 Task: Look for products in the category "Beef" from the brand "Dakota".
Action: Mouse moved to (15, 88)
Screenshot: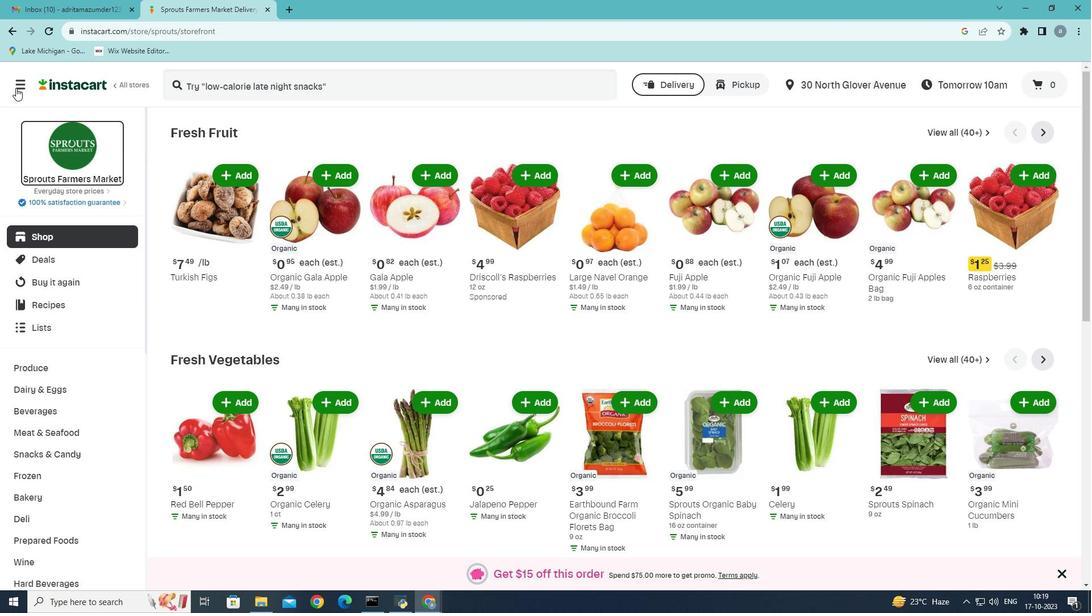 
Action: Mouse pressed left at (15, 88)
Screenshot: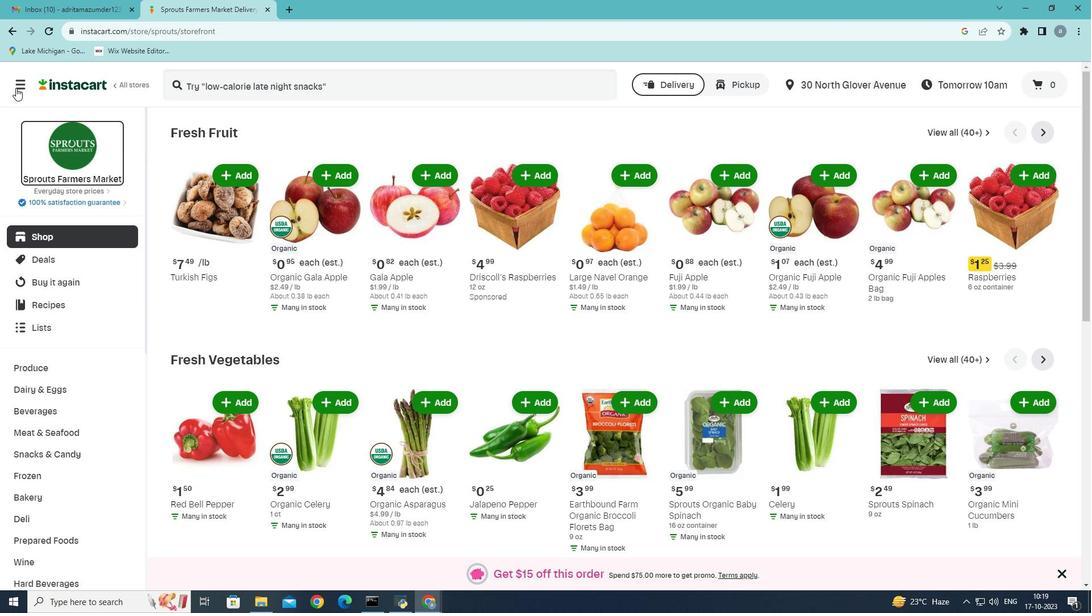 
Action: Mouse moved to (55, 327)
Screenshot: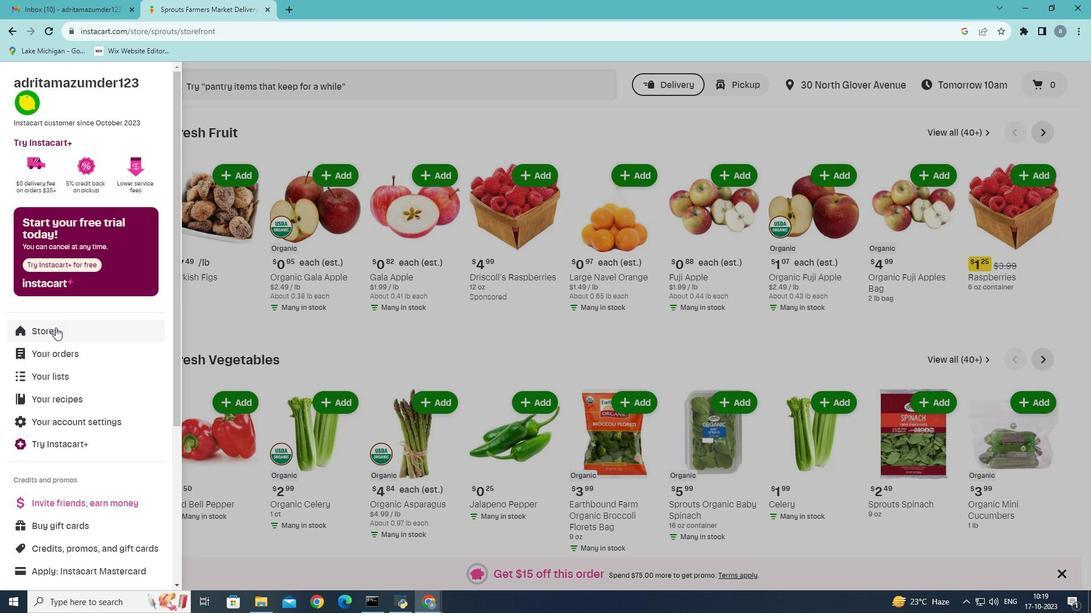 
Action: Mouse pressed left at (55, 327)
Screenshot: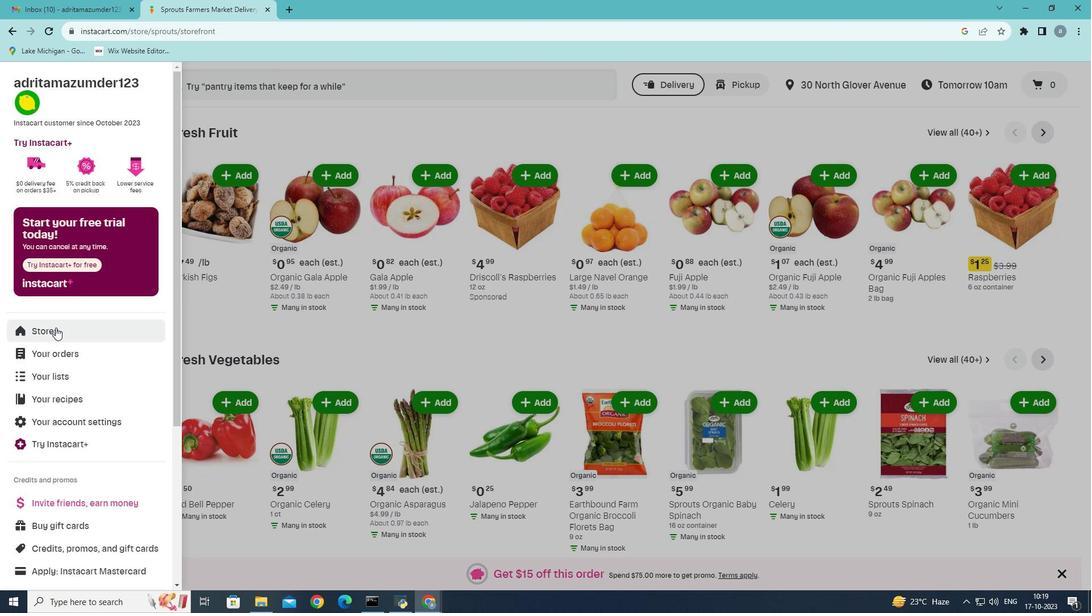 
Action: Mouse moved to (259, 115)
Screenshot: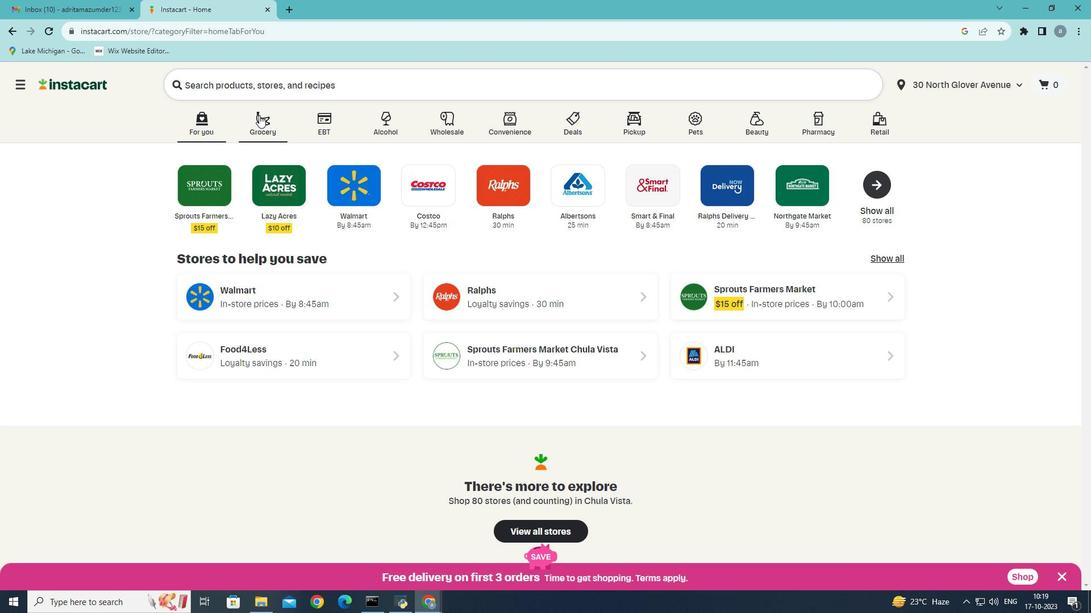 
Action: Mouse pressed left at (259, 115)
Screenshot: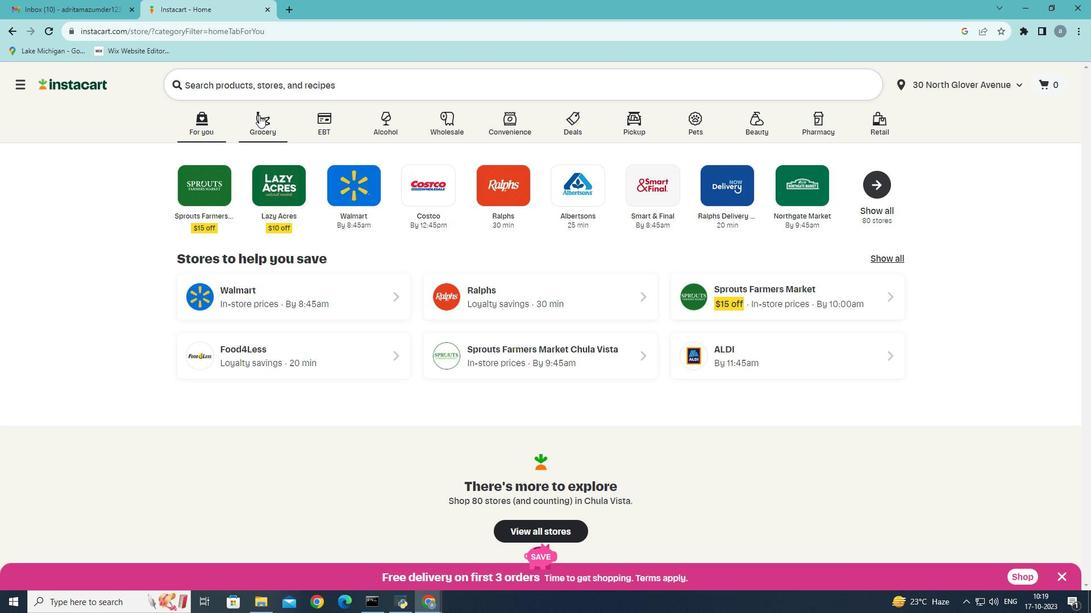 
Action: Mouse moved to (700, 246)
Screenshot: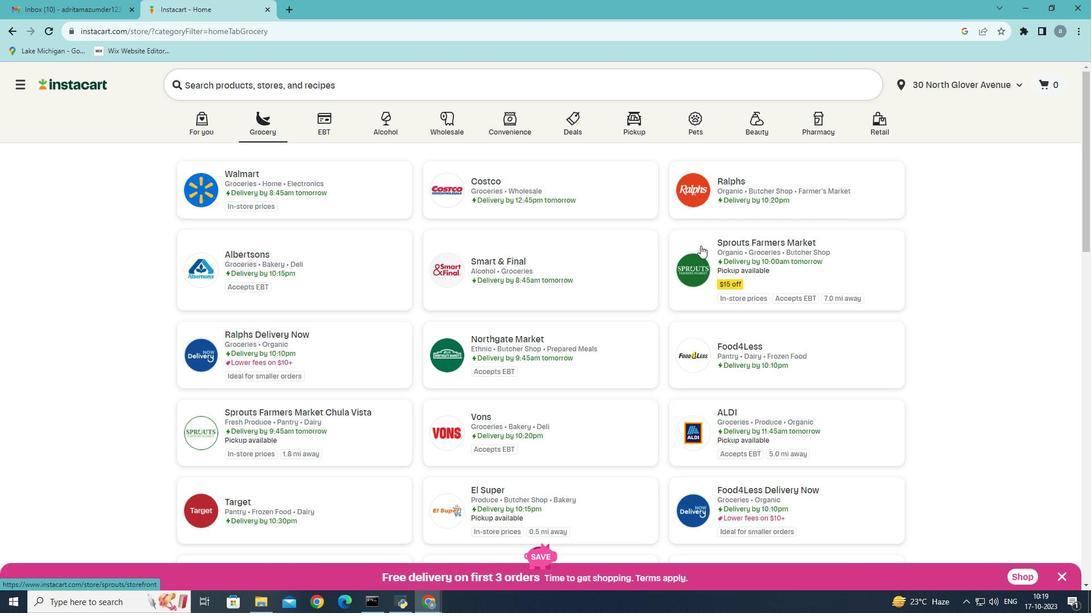 
Action: Mouse pressed left at (700, 246)
Screenshot: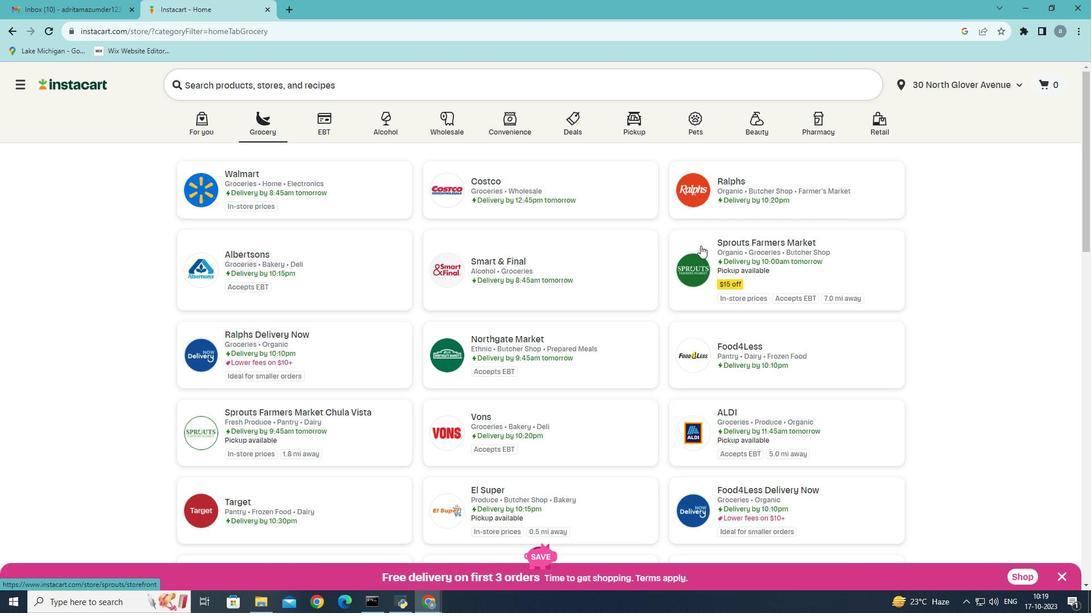 
Action: Mouse moved to (62, 433)
Screenshot: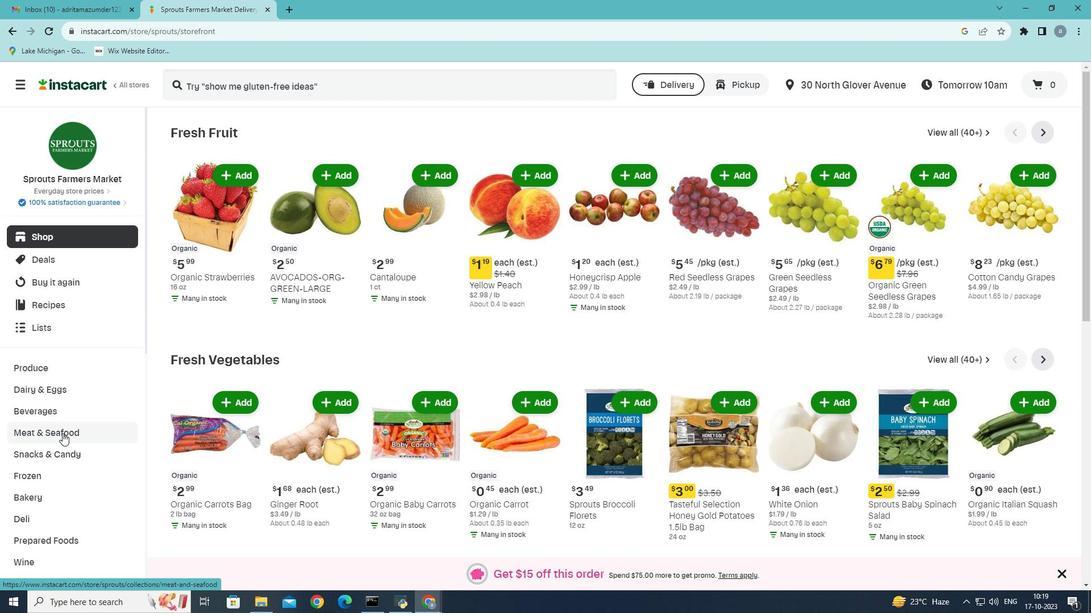 
Action: Mouse pressed left at (62, 433)
Screenshot: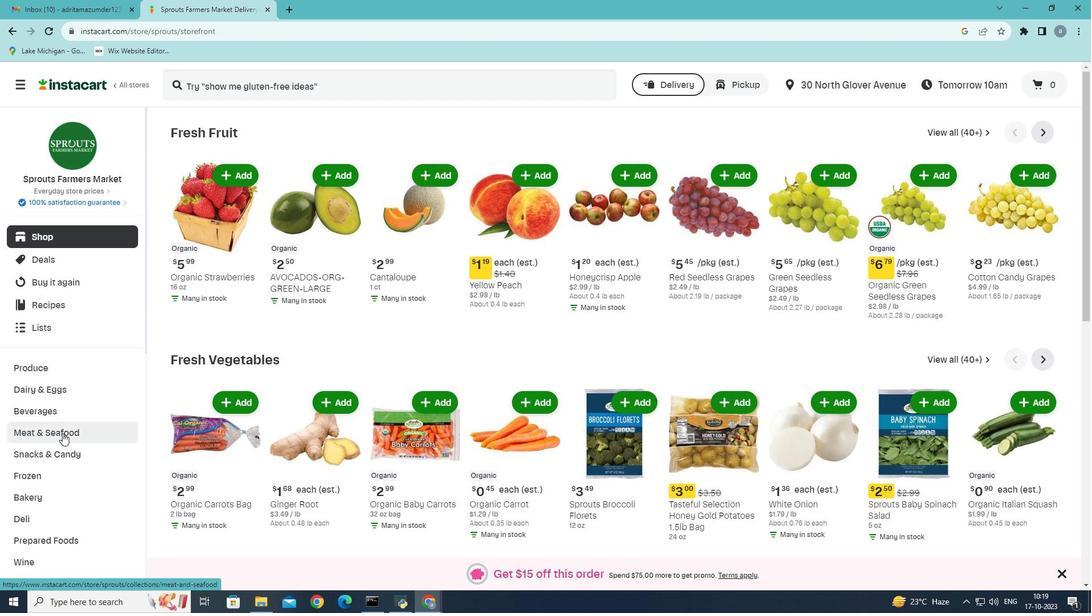 
Action: Mouse moved to (329, 156)
Screenshot: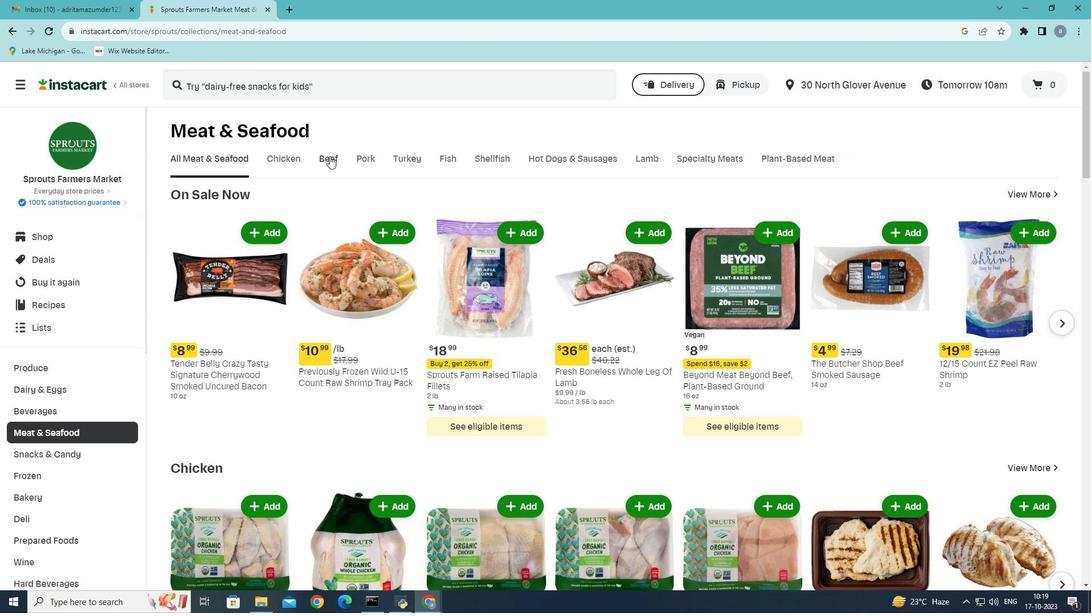 
Action: Mouse pressed left at (329, 156)
Screenshot: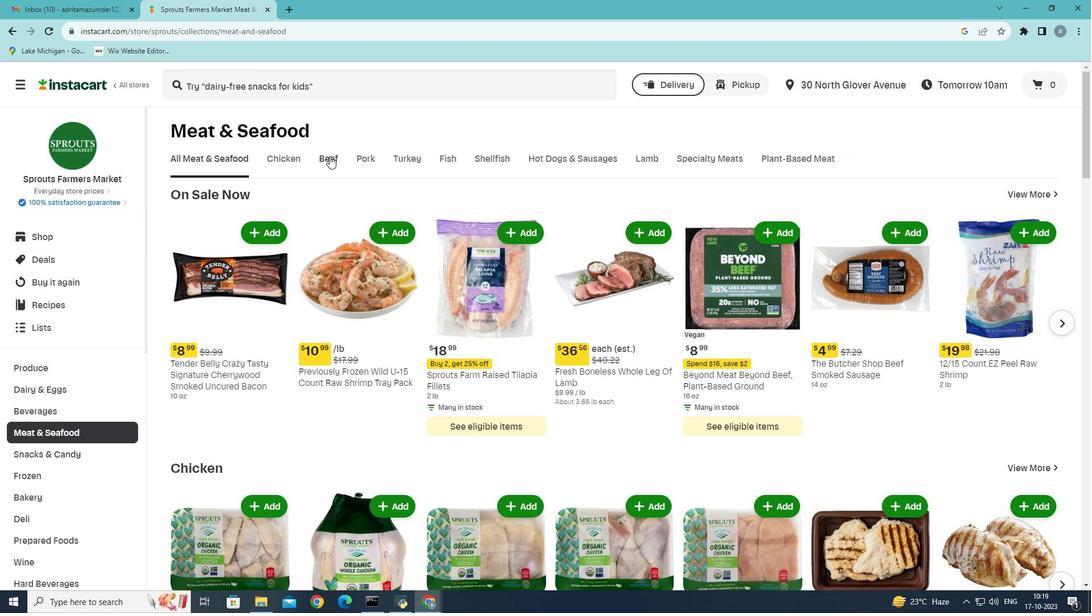 
Action: Mouse moved to (410, 212)
Screenshot: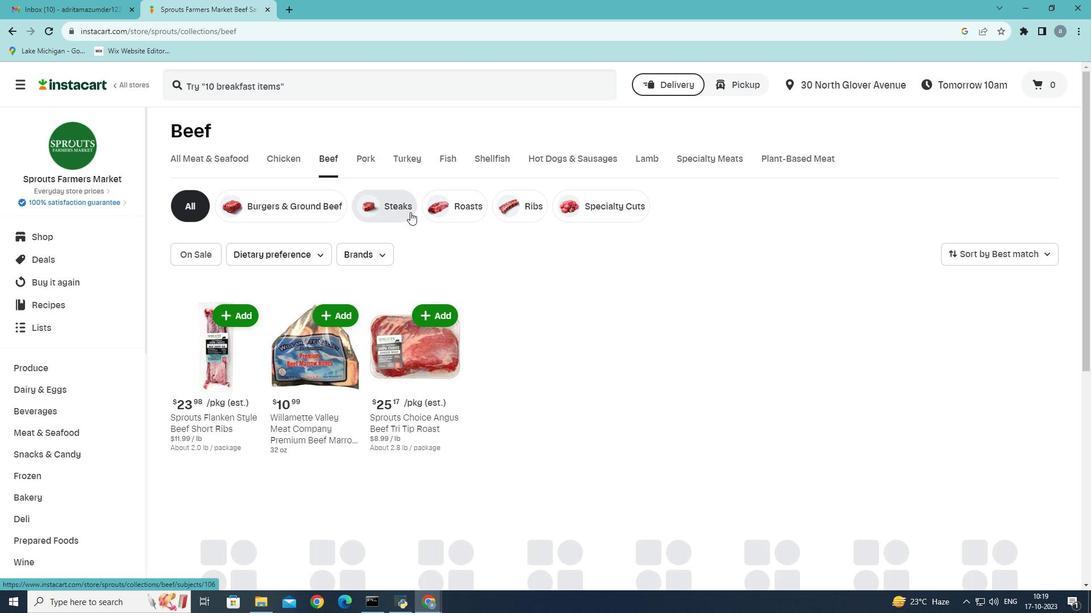 
Action: Mouse pressed left at (410, 212)
Screenshot: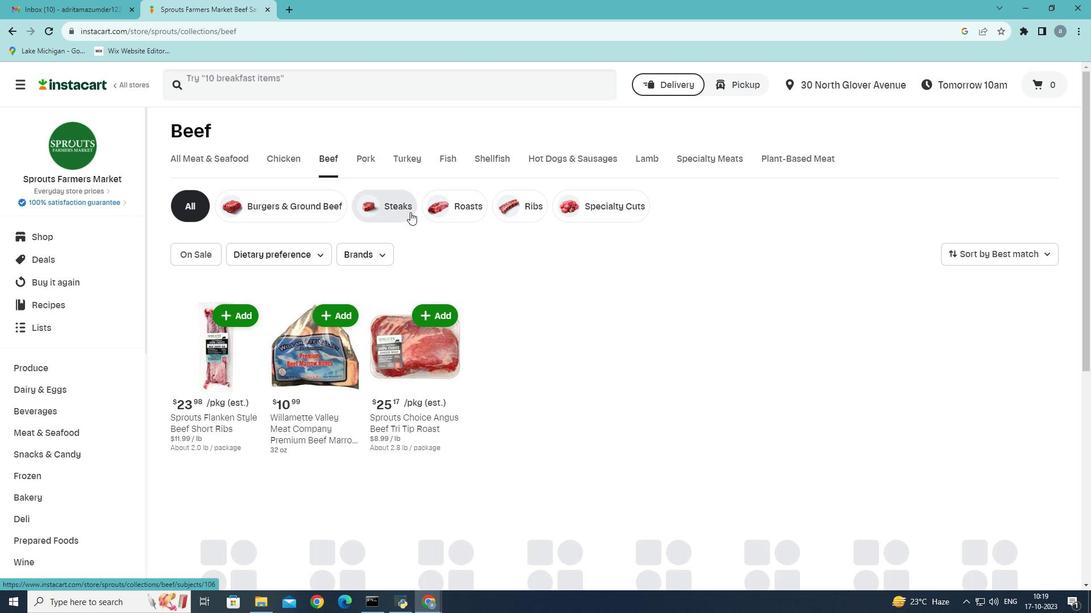 
Action: Mouse moved to (387, 252)
Screenshot: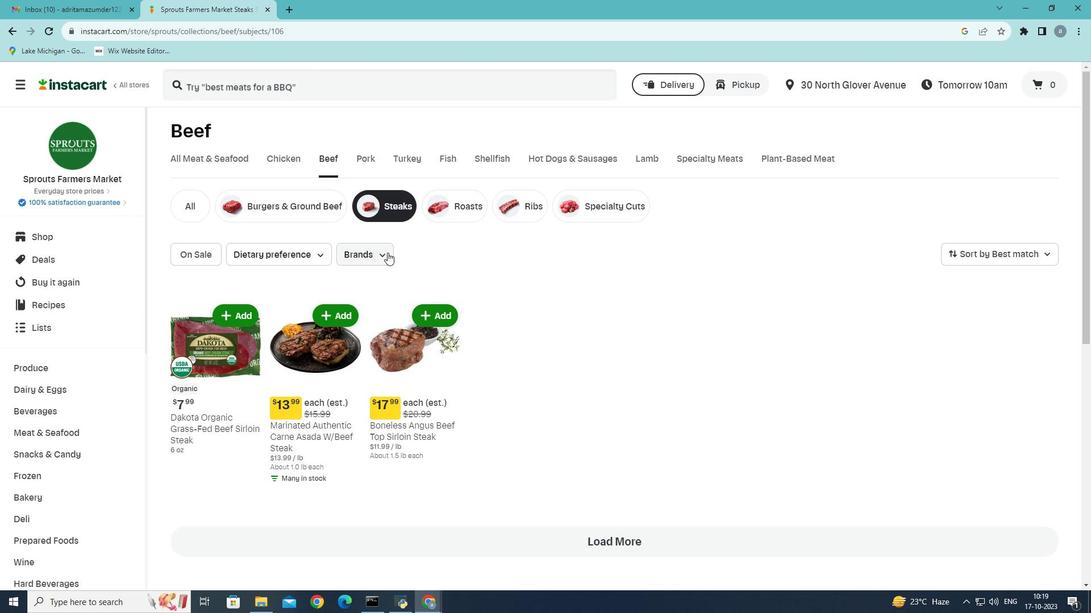 
Action: Mouse pressed left at (387, 252)
Screenshot: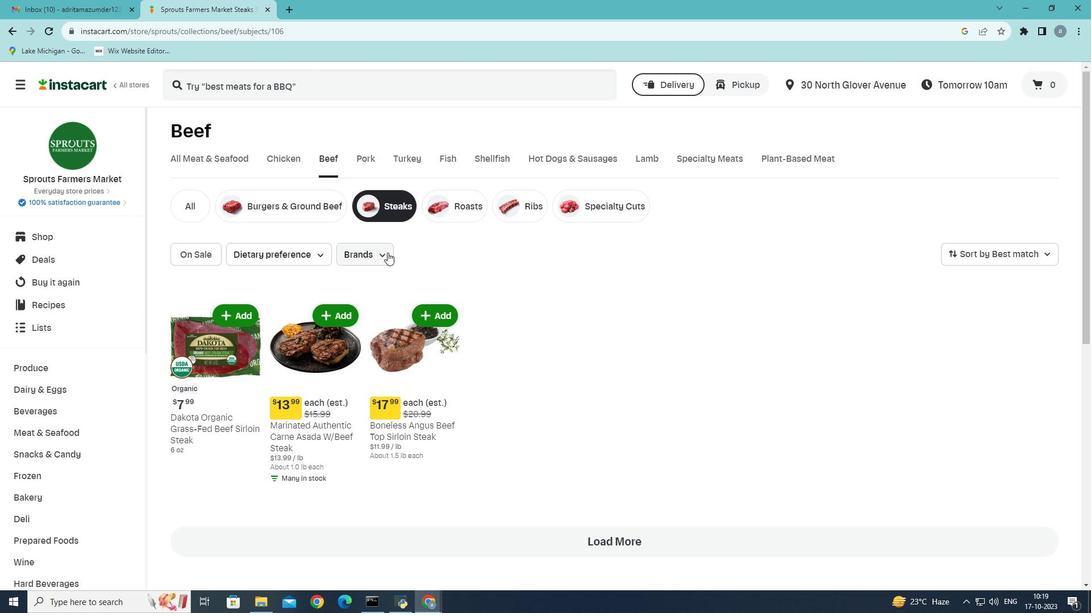 
Action: Mouse moved to (385, 349)
Screenshot: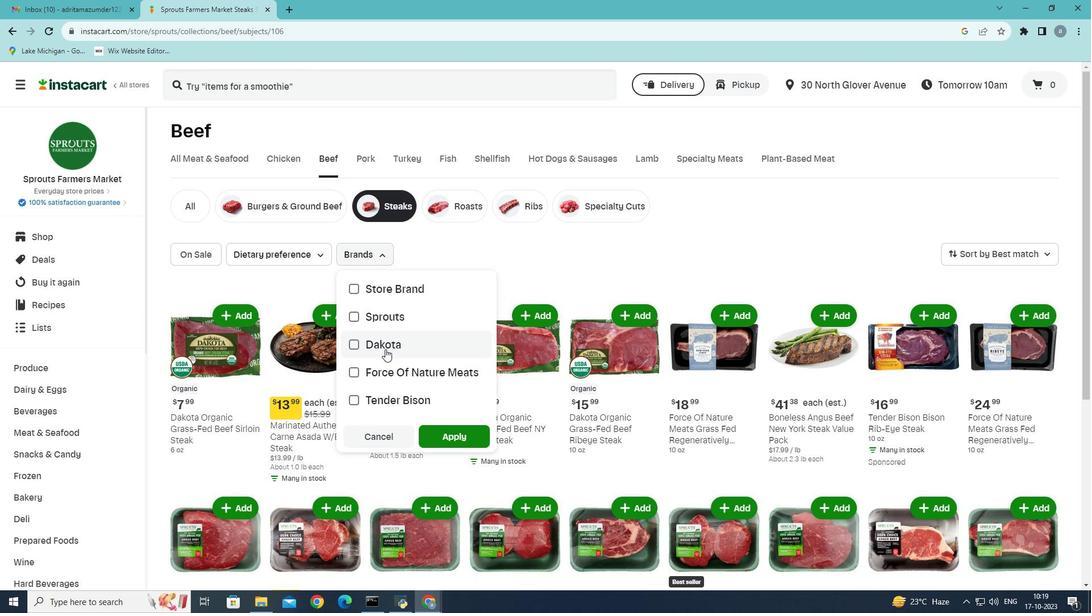 
Action: Mouse pressed left at (385, 349)
Screenshot: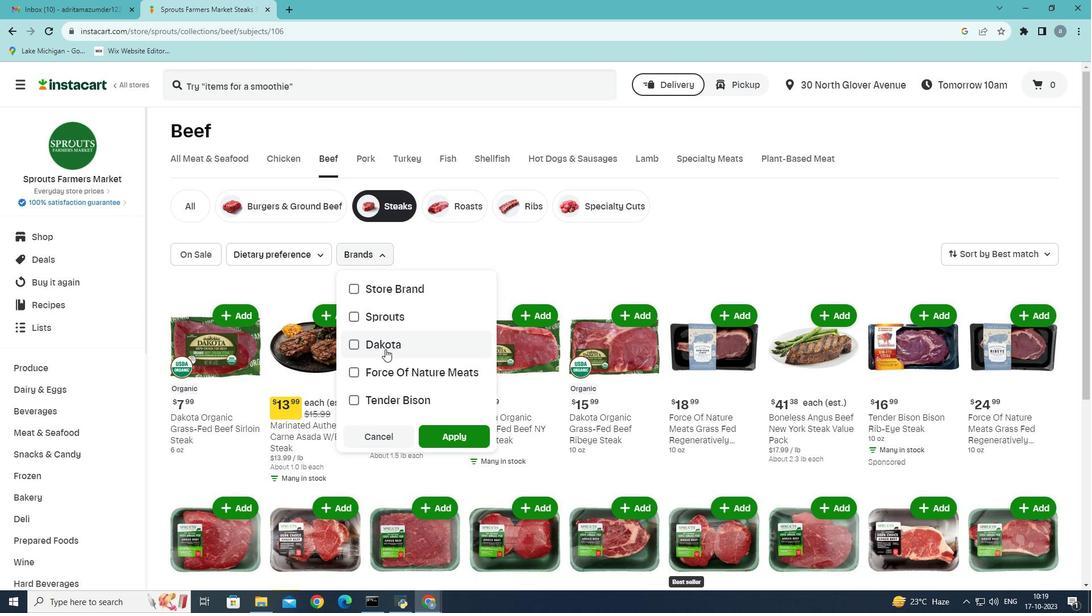 
Action: Mouse moved to (441, 431)
Screenshot: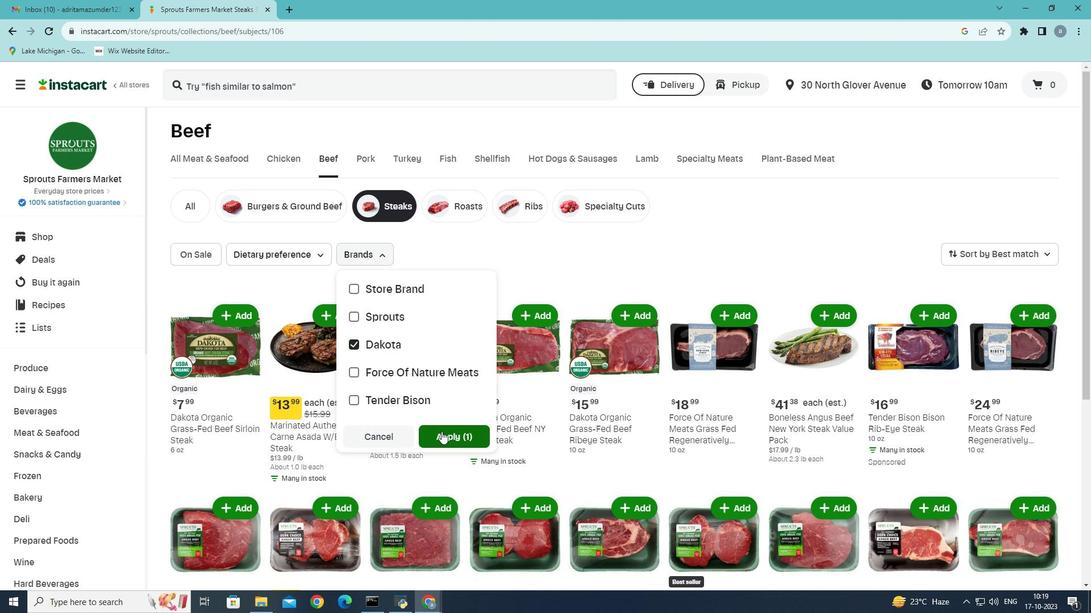 
Action: Mouse pressed left at (441, 431)
Screenshot: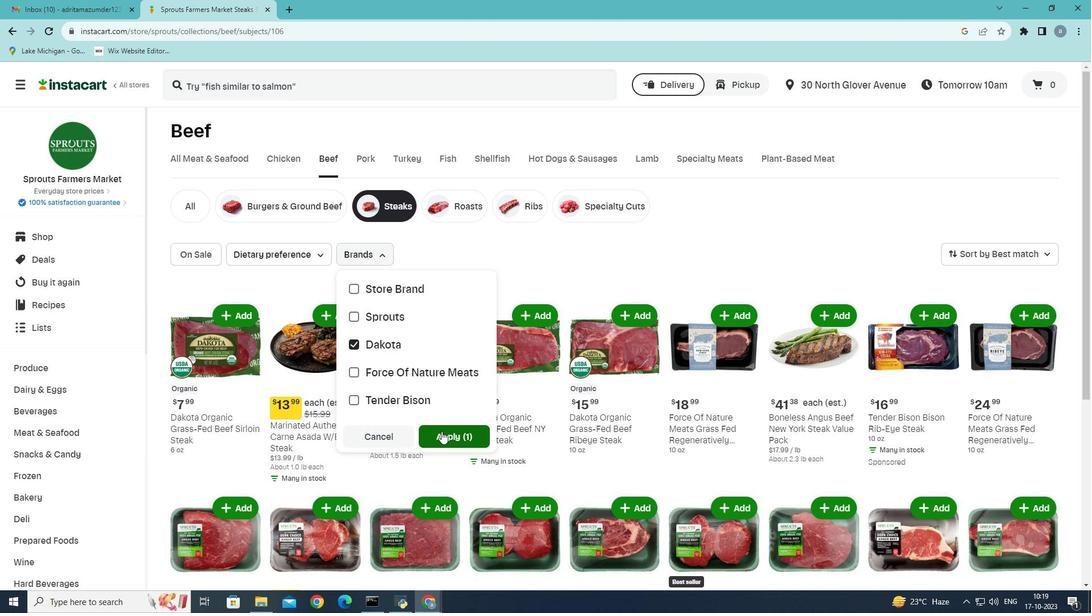 
Action: Mouse moved to (575, 347)
Screenshot: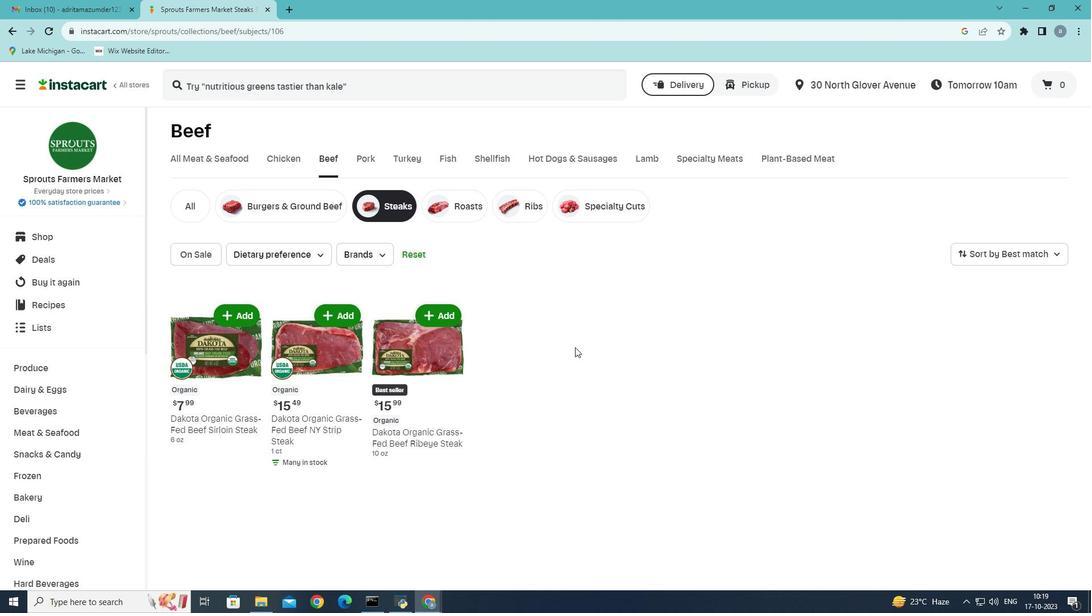 
